 Task: Create in the project Whiteboard in Backlog an issue 'Integrate a new push notification feature into an existing mobile application to increase user engagement and retention', assign it to team member softage.2@softage.net and change the status to IN PROGRESS.
Action: Mouse moved to (457, 286)
Screenshot: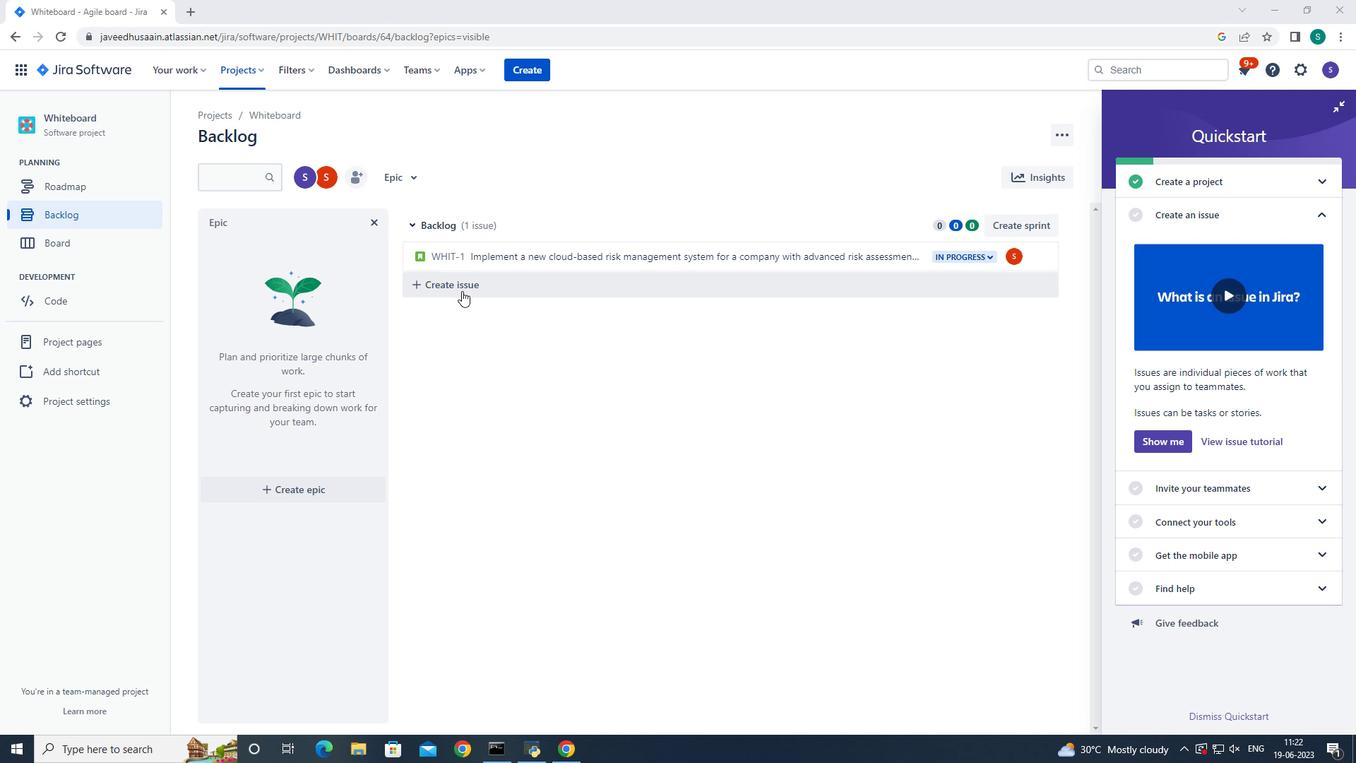 
Action: Mouse pressed left at (457, 286)
Screenshot: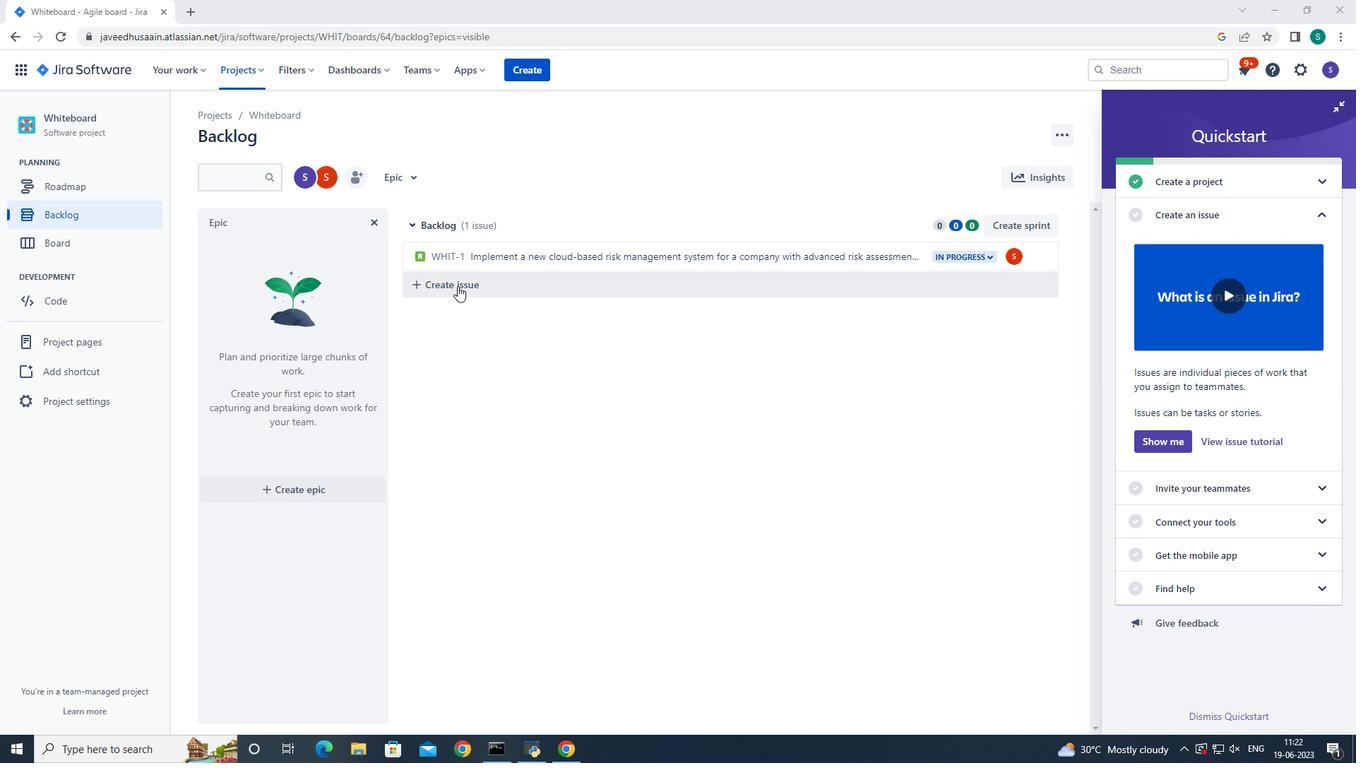 
Action: Mouse moved to (461, 284)
Screenshot: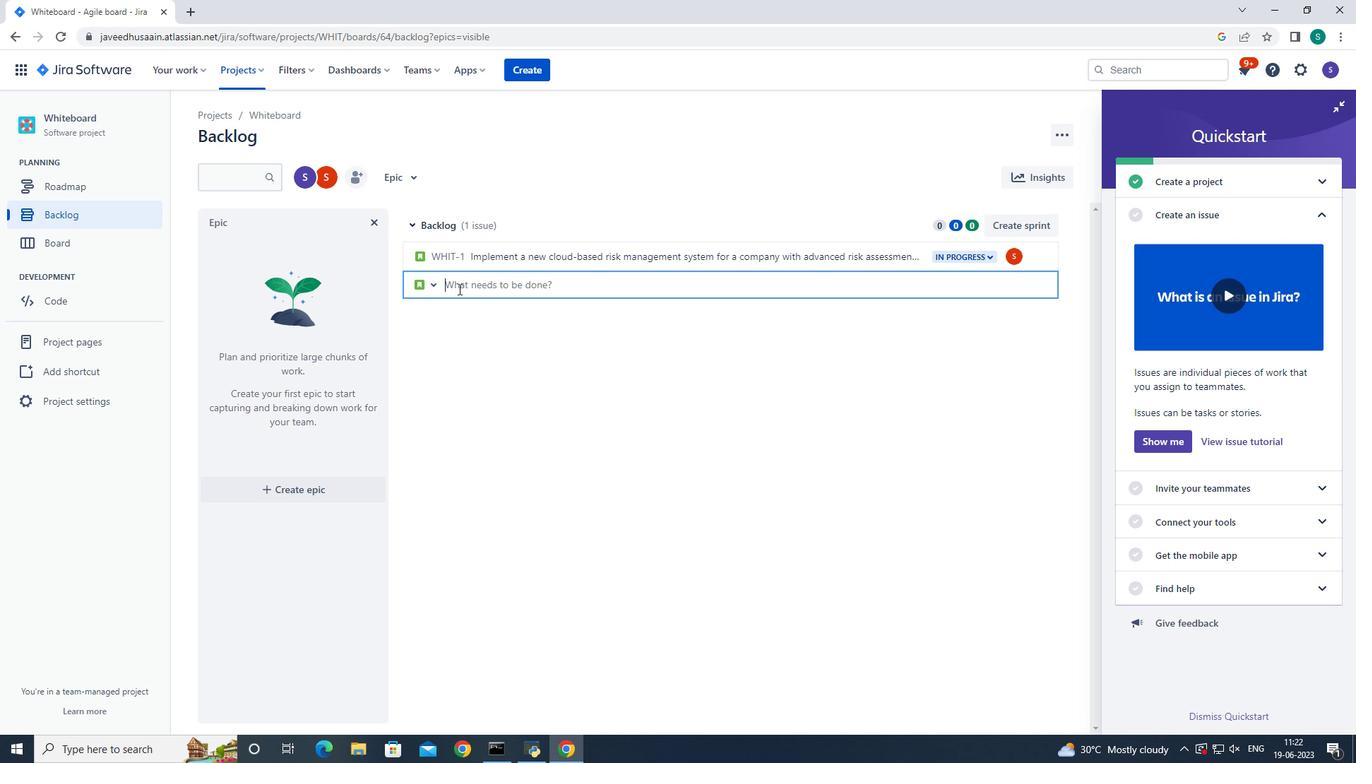 
Action: Mouse pressed left at (461, 284)
Screenshot: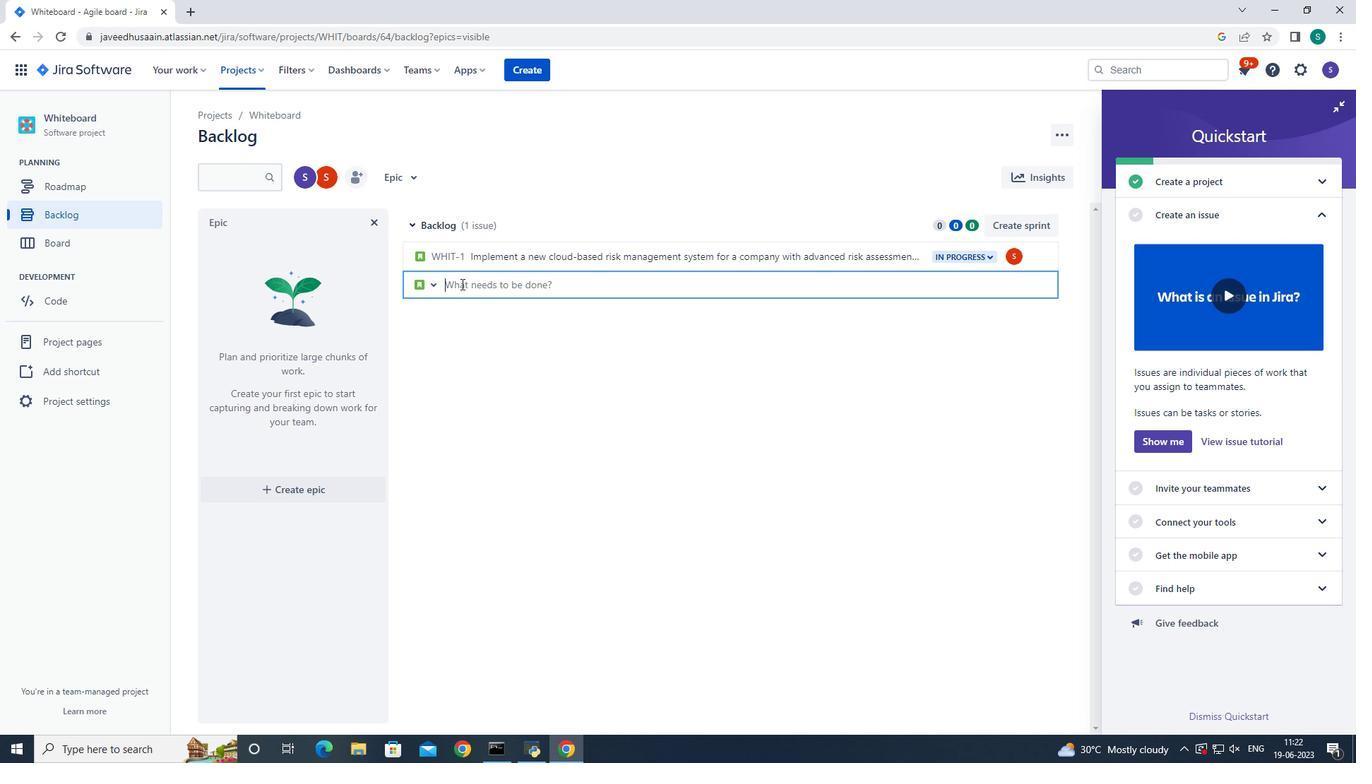 
Action: Key pressed <Key.shift>Integrate<Key.space>a<Key.space>new<Key.space>push<Key.space>notification<Key.space>feature<Key.space>into<Key.space>an<Key.space>existing<Key.space>mobile<Key.space>application<Key.space>to<Key.space>increase<Key.space>user<Key.space>engagement<Key.space>and<Key.space>retention<Key.enter>
Screenshot: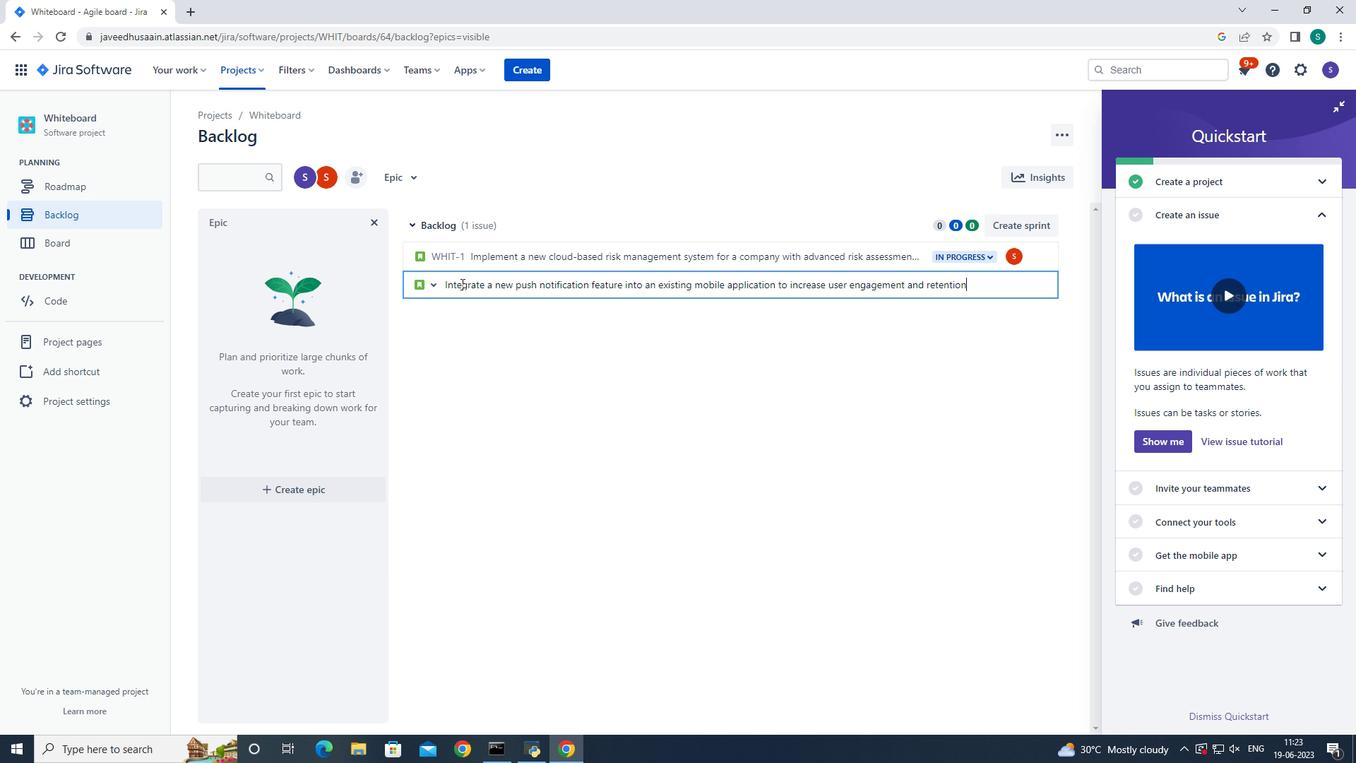 
Action: Mouse moved to (1009, 285)
Screenshot: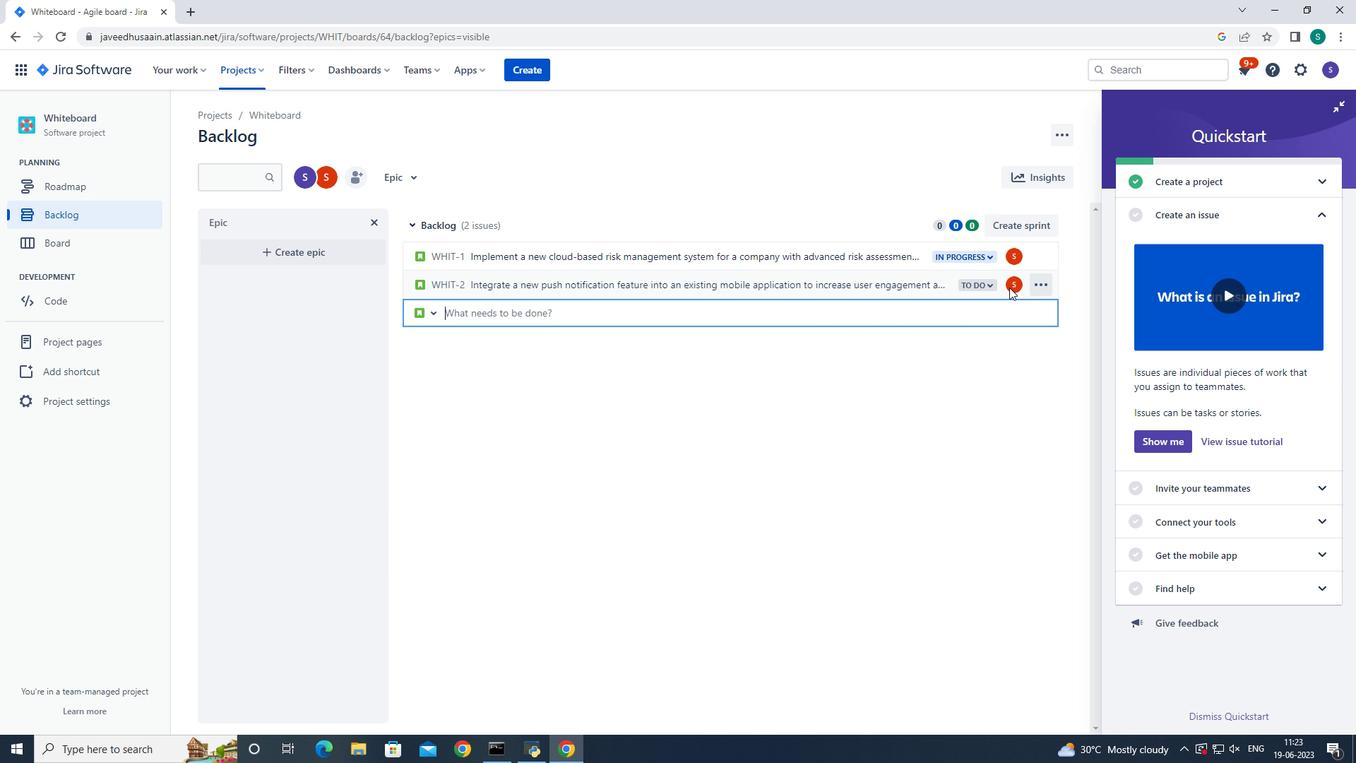 
Action: Mouse pressed left at (1009, 285)
Screenshot: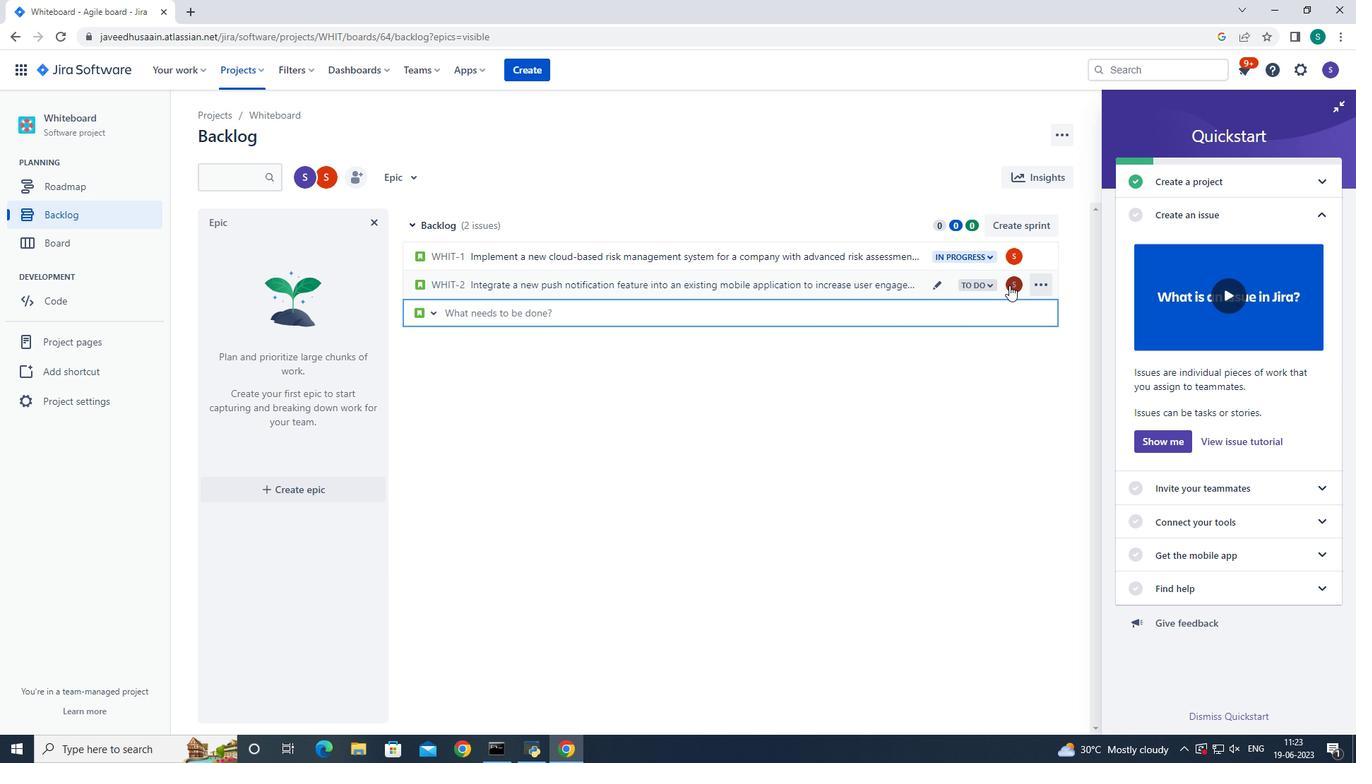
Action: Key pressed <Key.backspace>softage.2<Key.shift>@softage.net
Screenshot: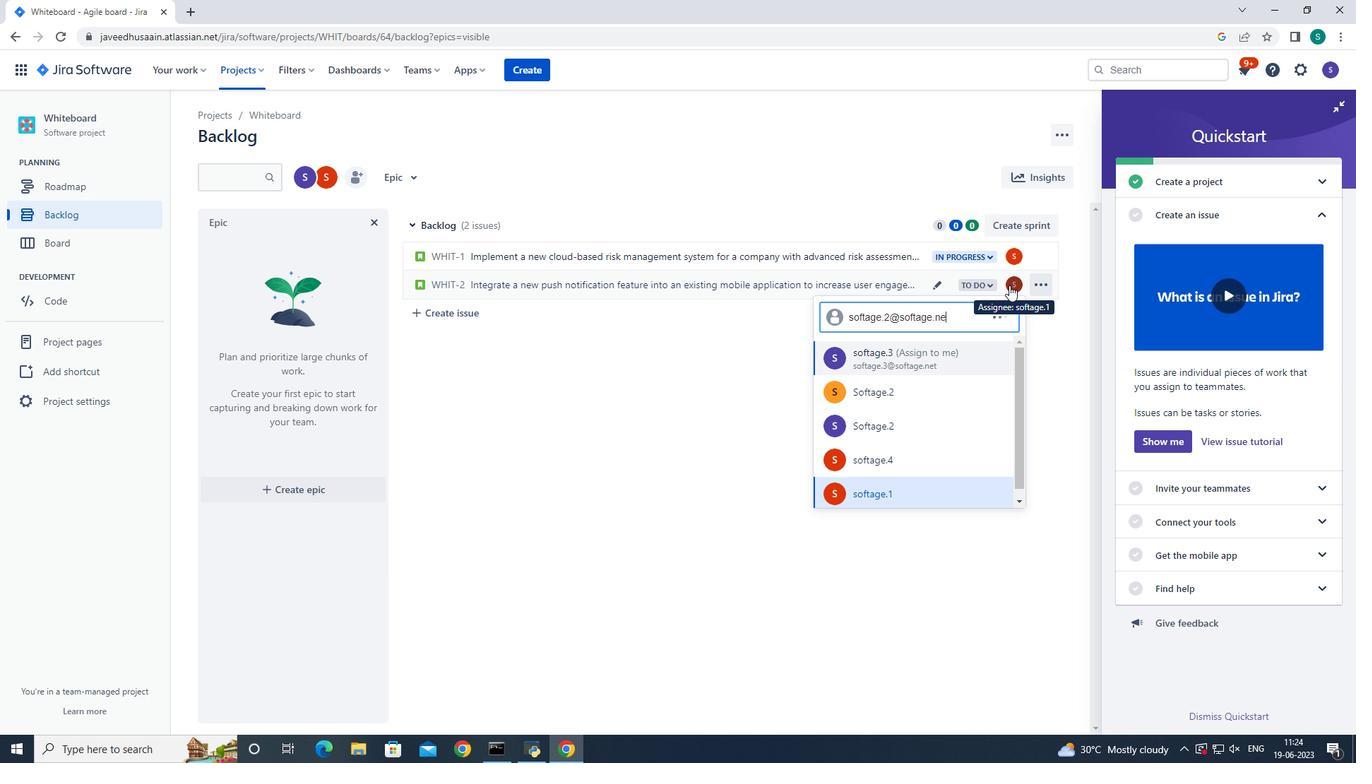 
Action: Mouse moved to (859, 351)
Screenshot: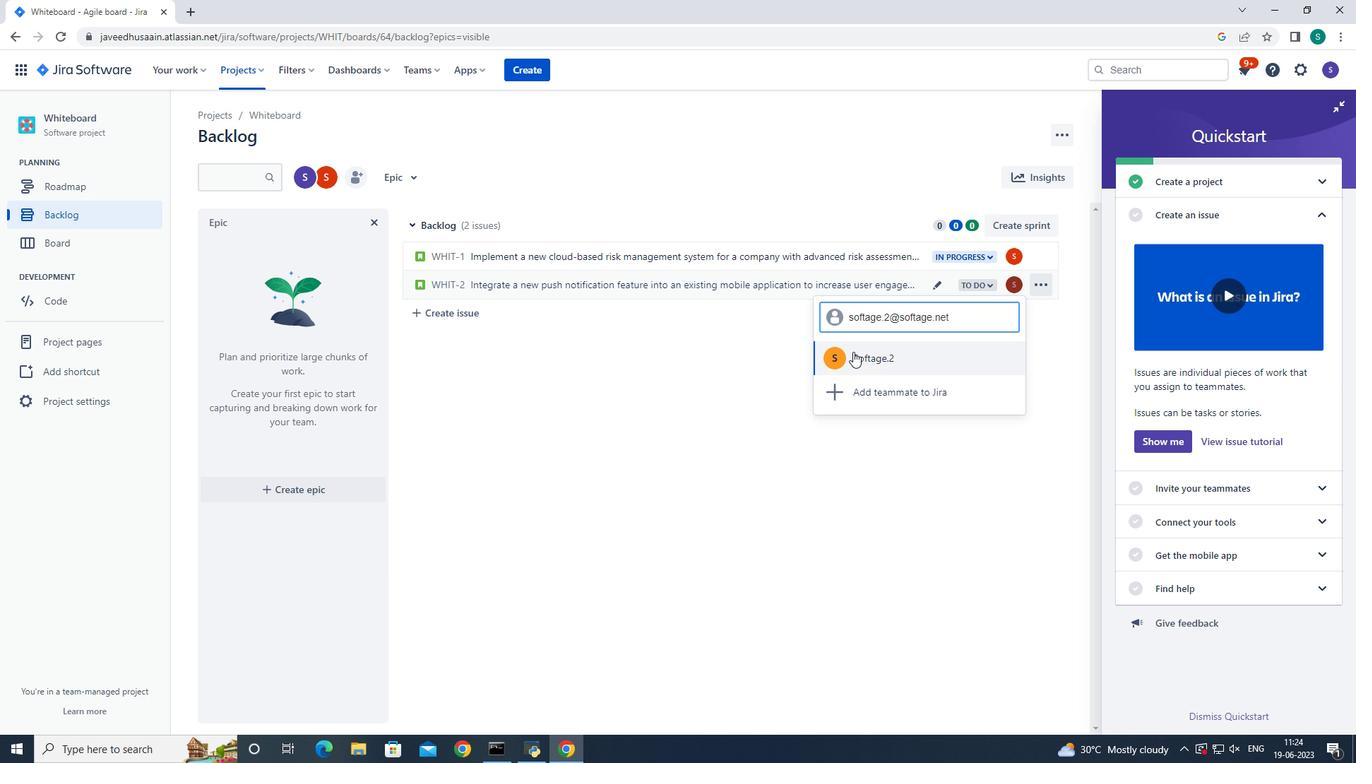 
Action: Mouse pressed left at (859, 351)
Screenshot: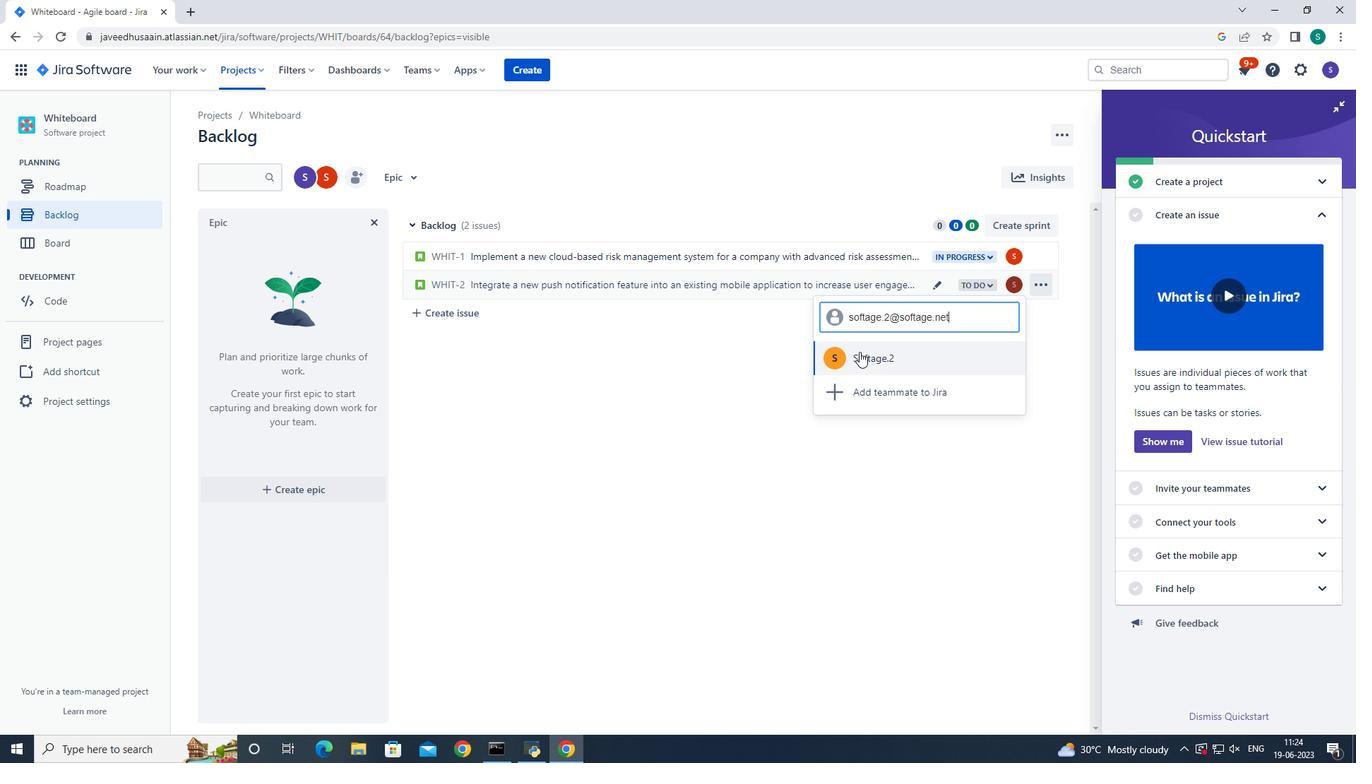 
Action: Mouse moved to (993, 288)
Screenshot: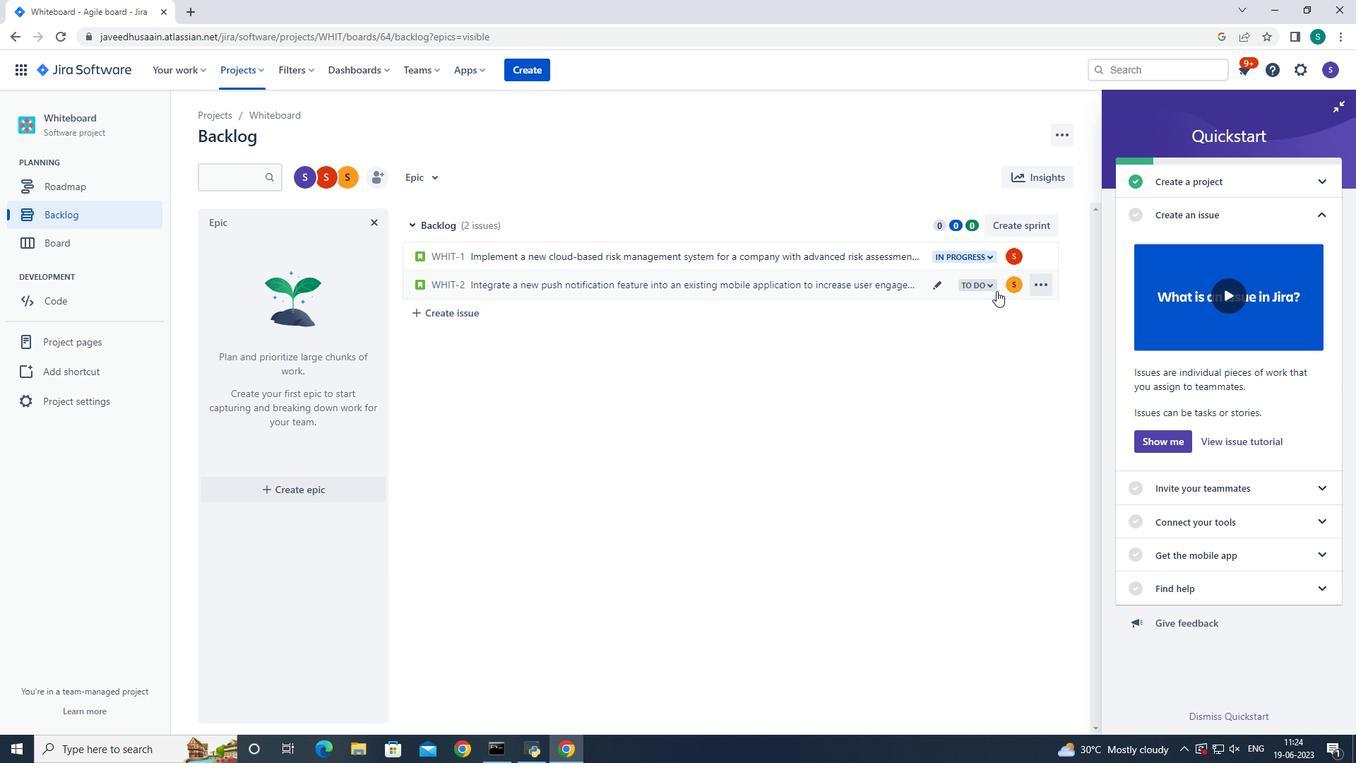 
Action: Mouse pressed left at (993, 288)
Screenshot: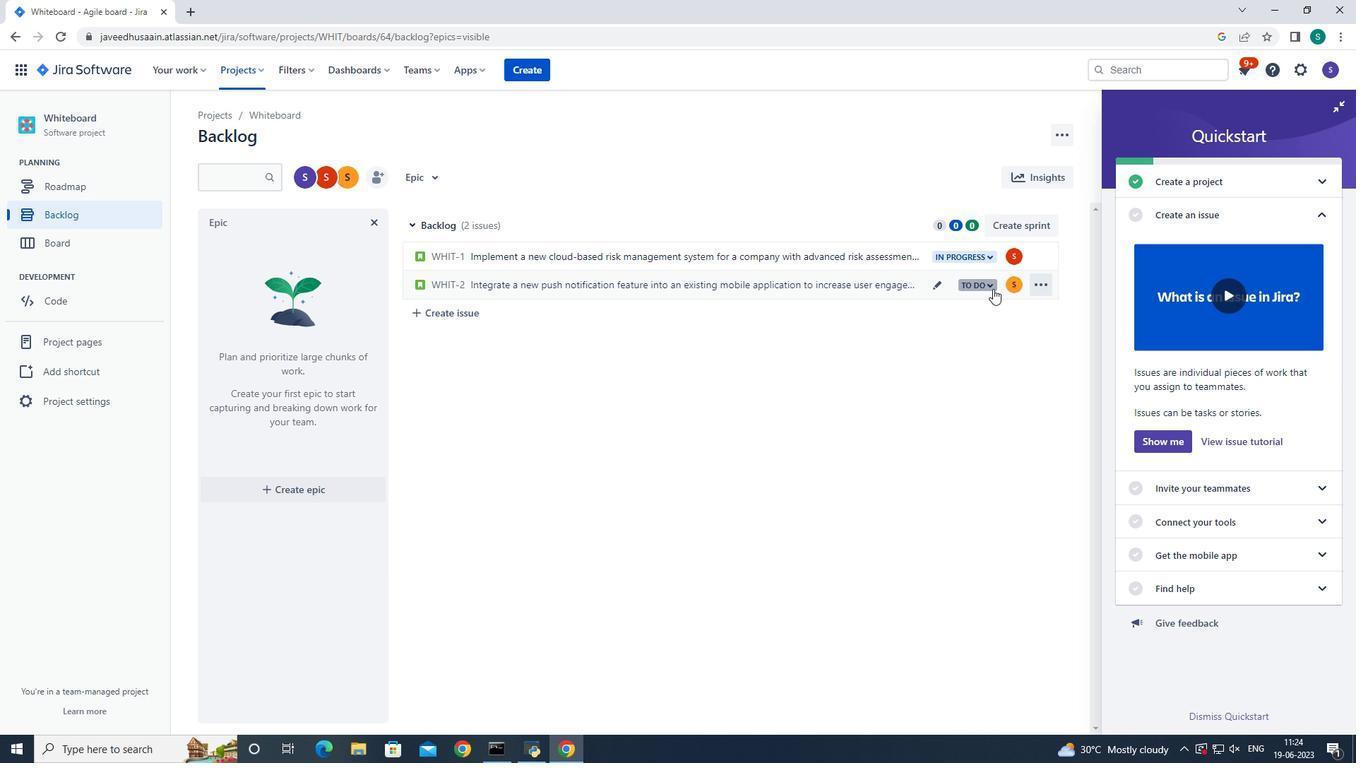
Action: Mouse moved to (995, 313)
Screenshot: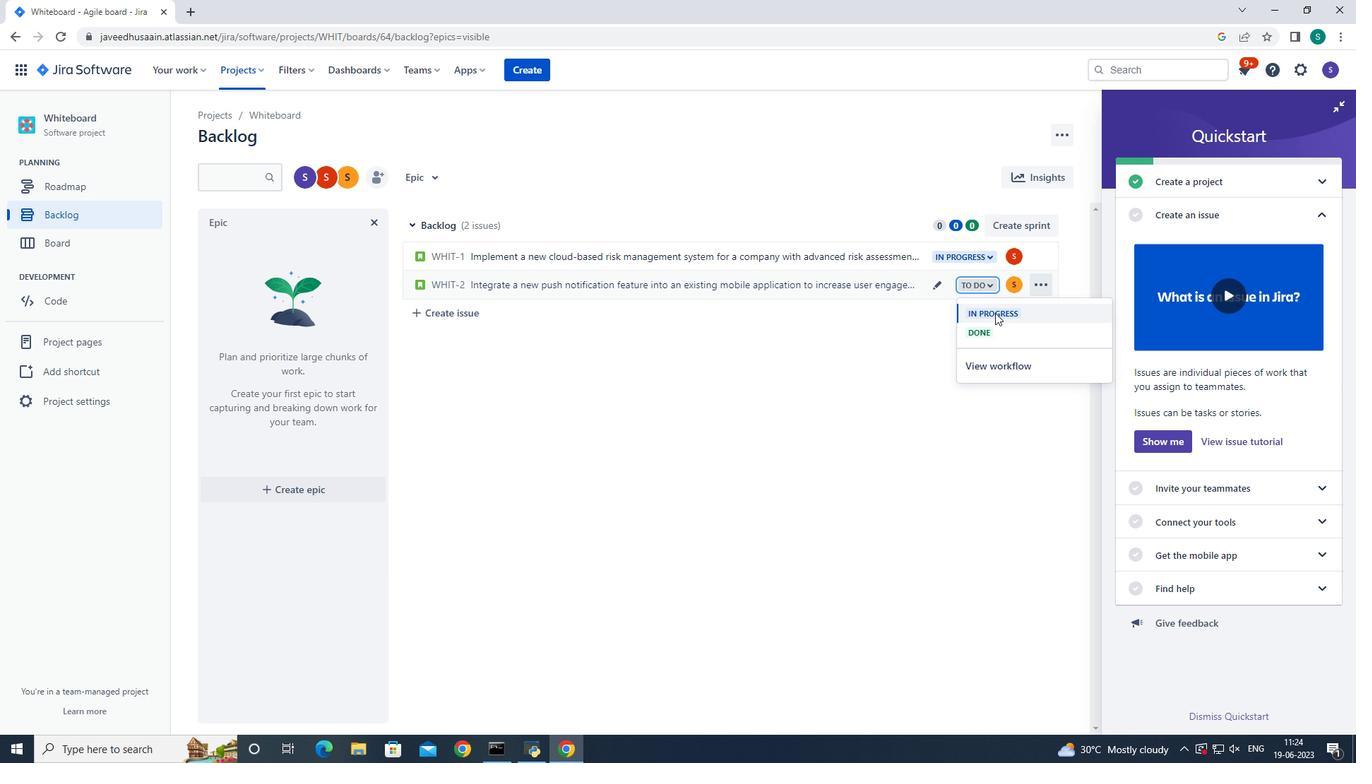 
Action: Mouse pressed left at (995, 313)
Screenshot: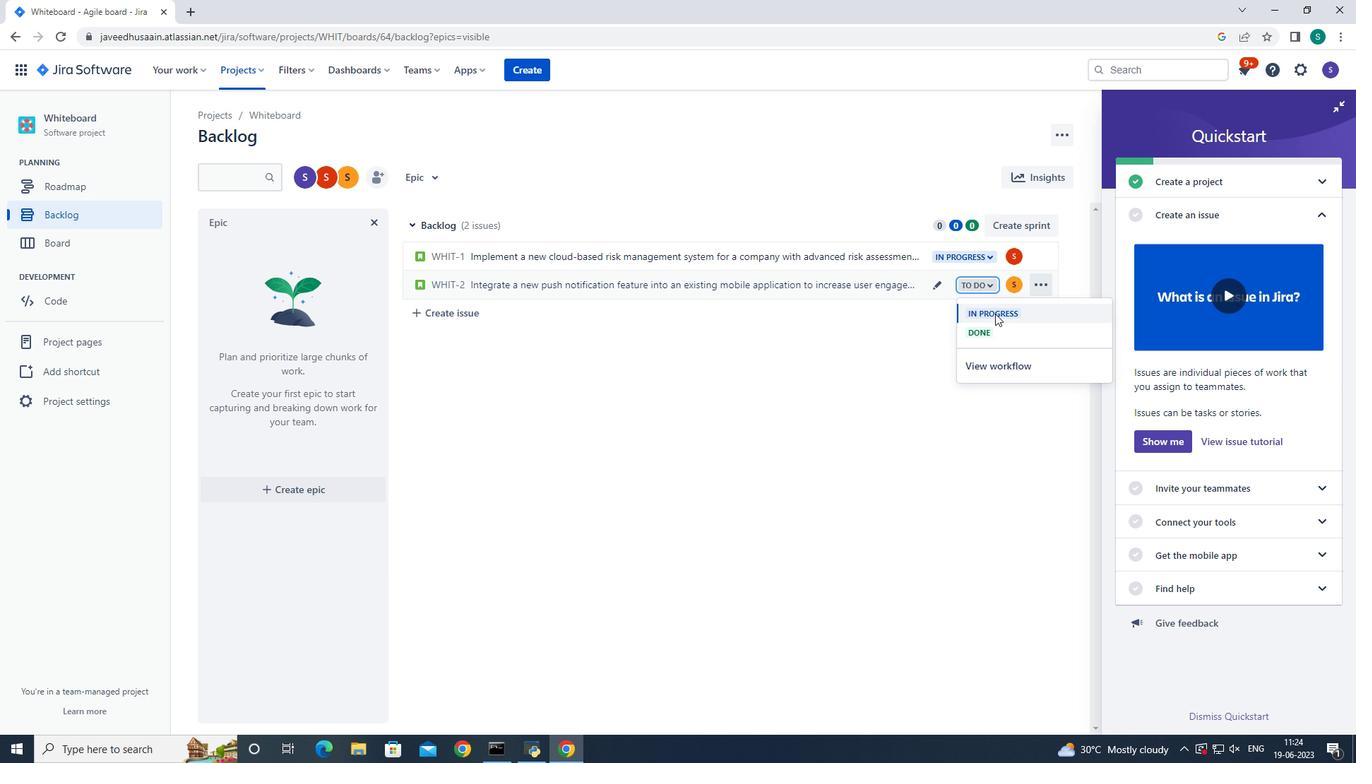 
